 Task: Create in the project AutoWave and in the Backlog issue 'Integrate a new location-based feature into an existing mobile application to enhance user experience and personalization' a child issue 'Data access policy auditing and remediation', and assign it to team member softage.2@softage.net. Create in the project AutoWave and in the Backlog issue 'Develop a new tool for automated testing of web application database performance and scalability' a child issue 'Serverless computing application performance testing and reporting', and assign it to team member softage.3@softage.net
Action: Mouse moved to (215, 62)
Screenshot: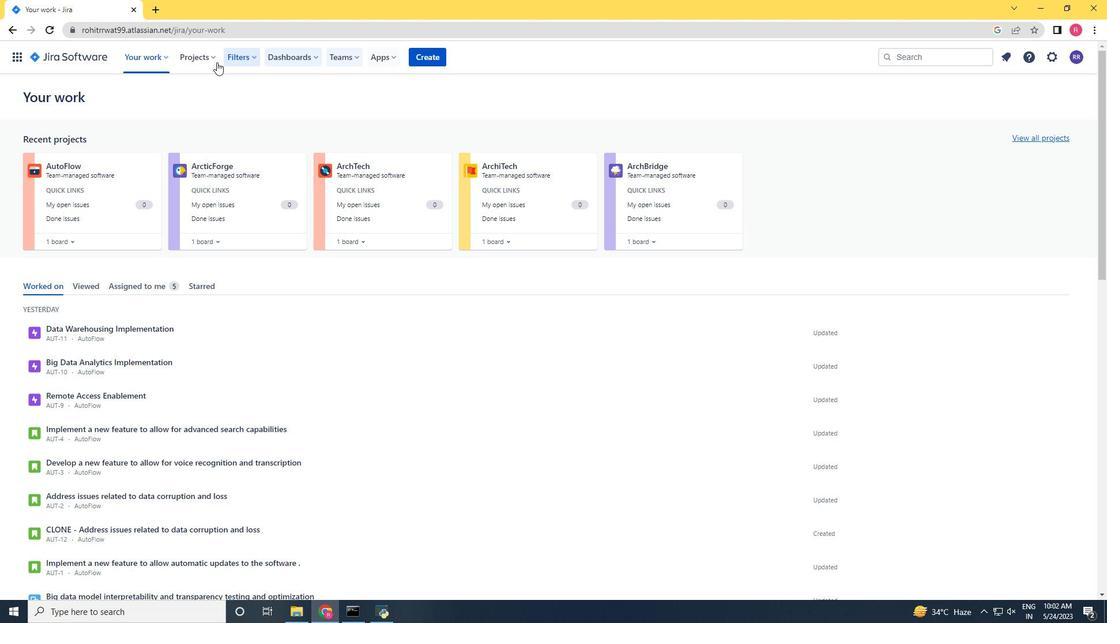 
Action: Mouse pressed left at (215, 62)
Screenshot: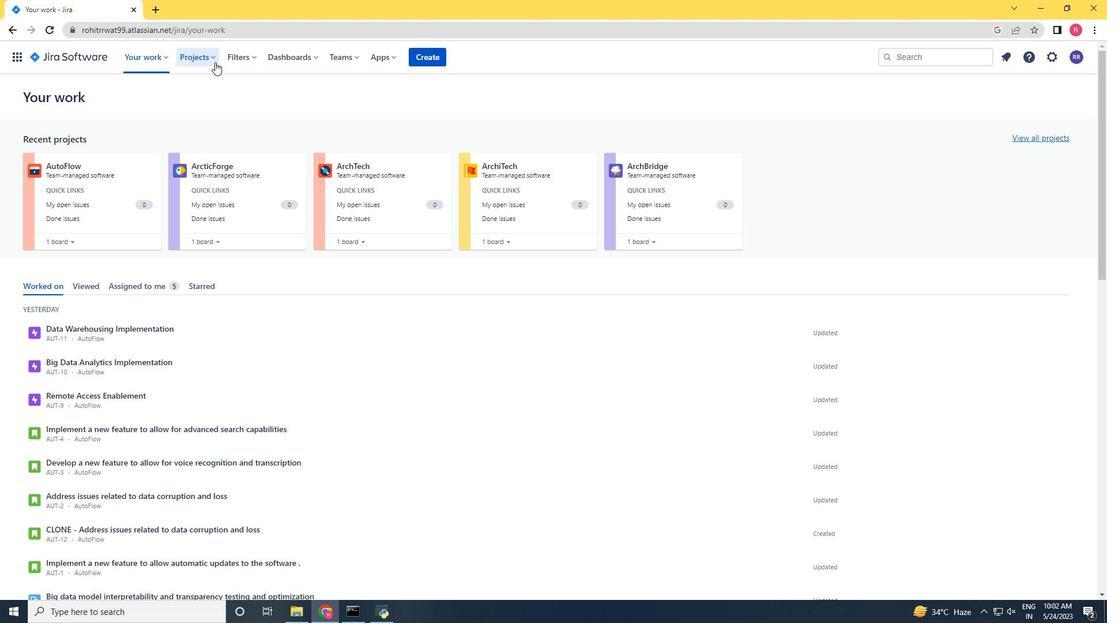 
Action: Mouse moved to (214, 100)
Screenshot: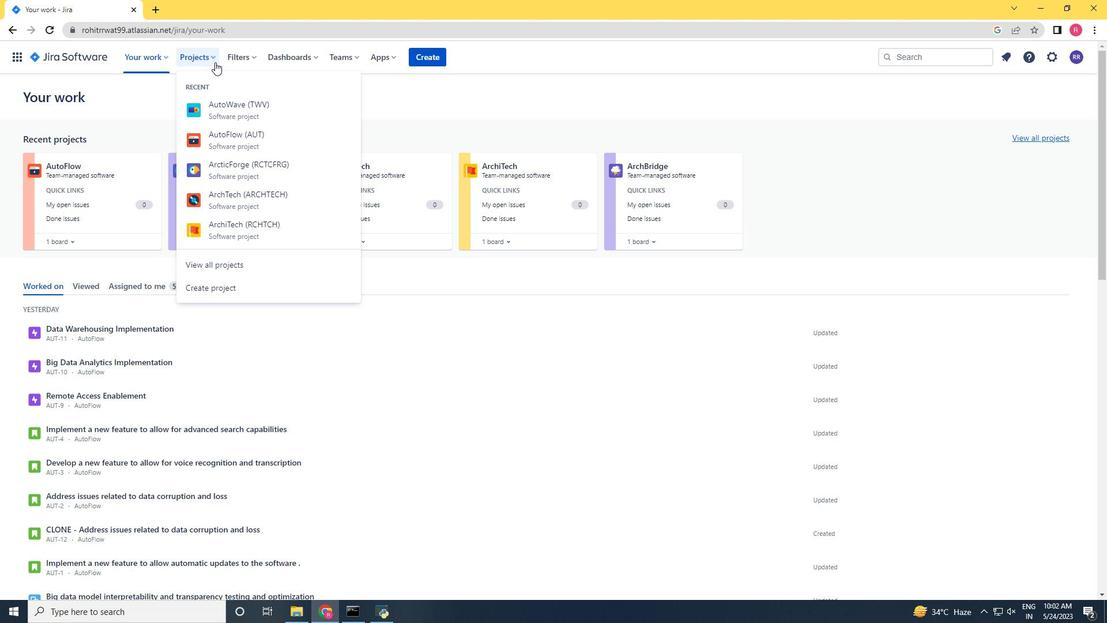 
Action: Mouse pressed left at (214, 100)
Screenshot: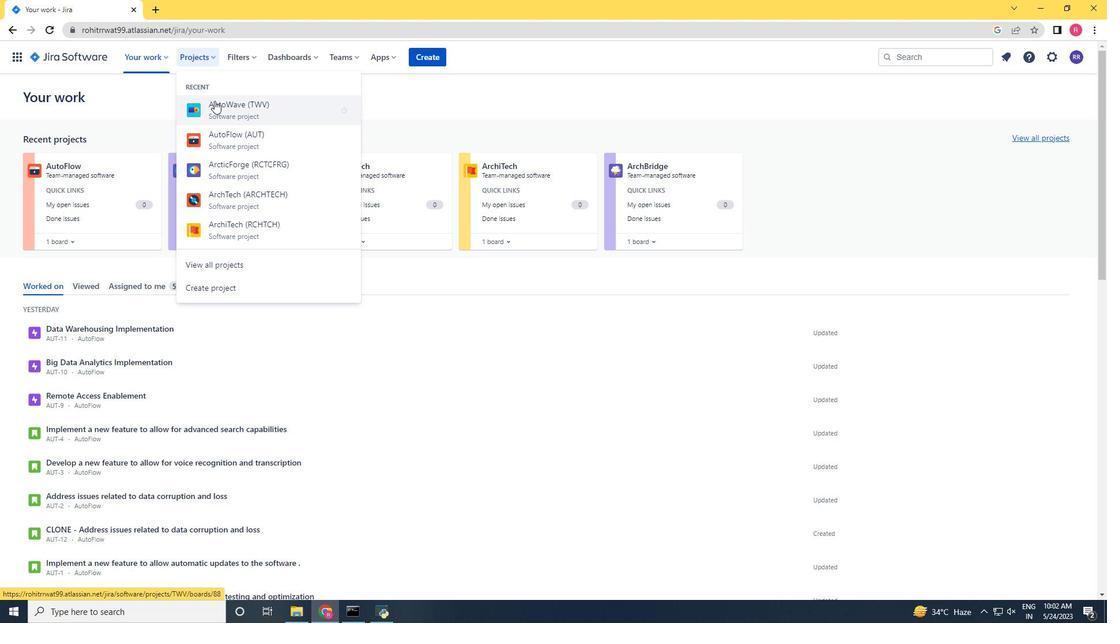 
Action: Mouse moved to (75, 170)
Screenshot: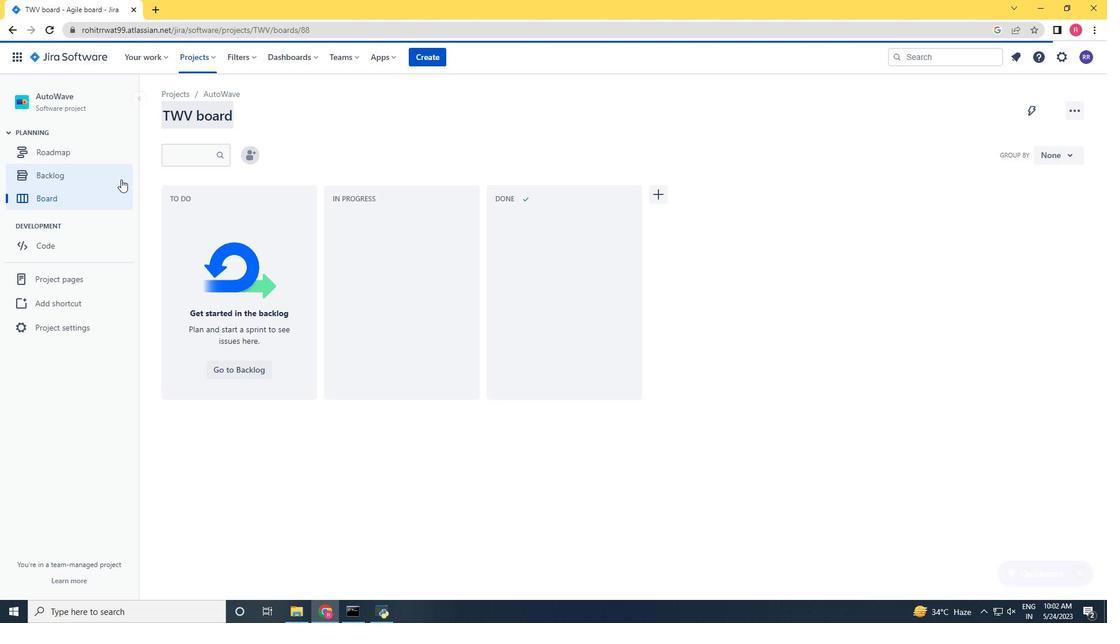 
Action: Mouse pressed left at (75, 170)
Screenshot: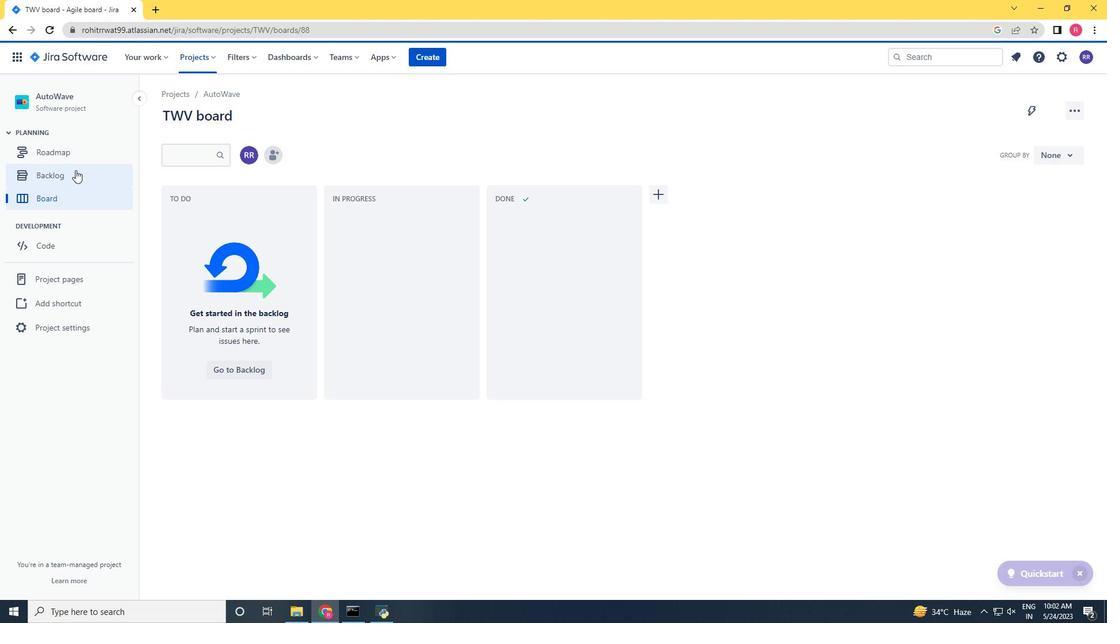 
Action: Mouse moved to (449, 372)
Screenshot: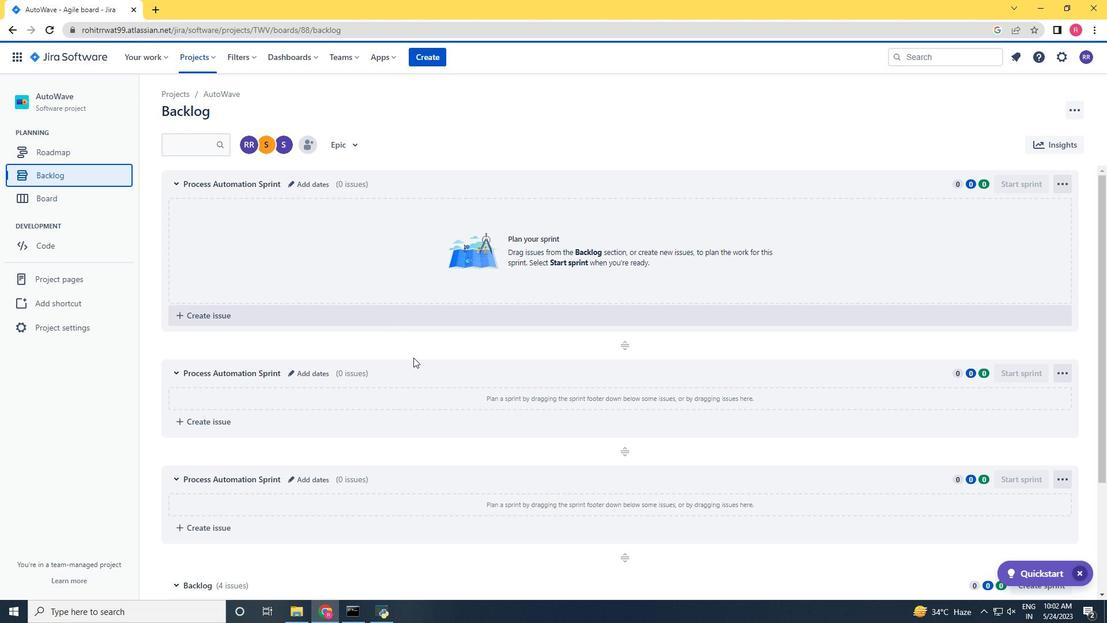 
Action: Mouse scrolled (449, 371) with delta (0, 0)
Screenshot: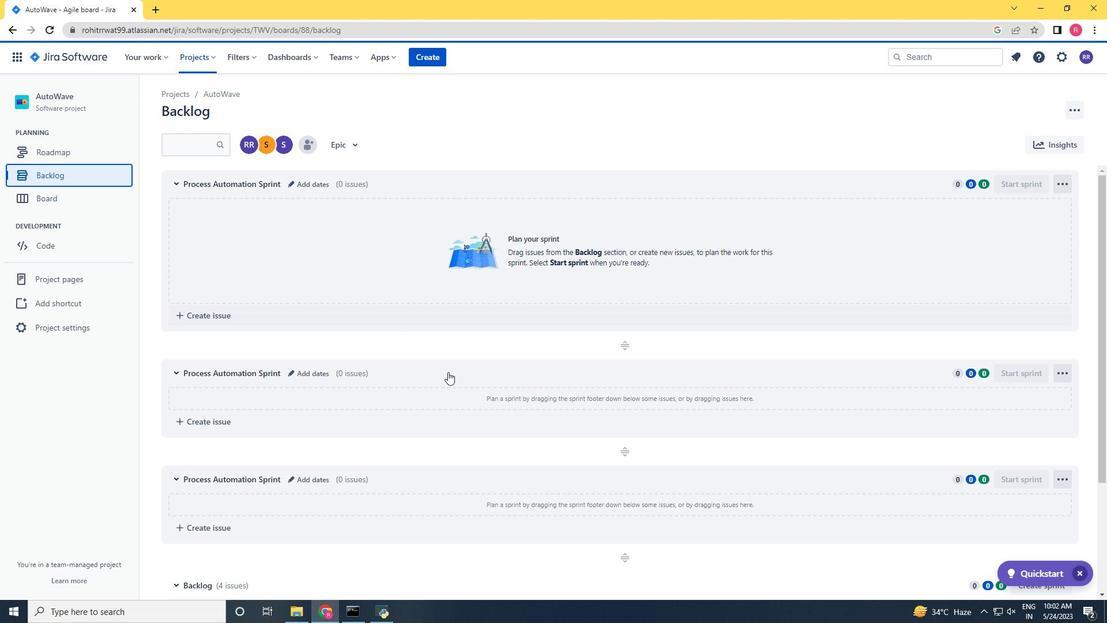 
Action: Mouse scrolled (449, 371) with delta (0, 0)
Screenshot: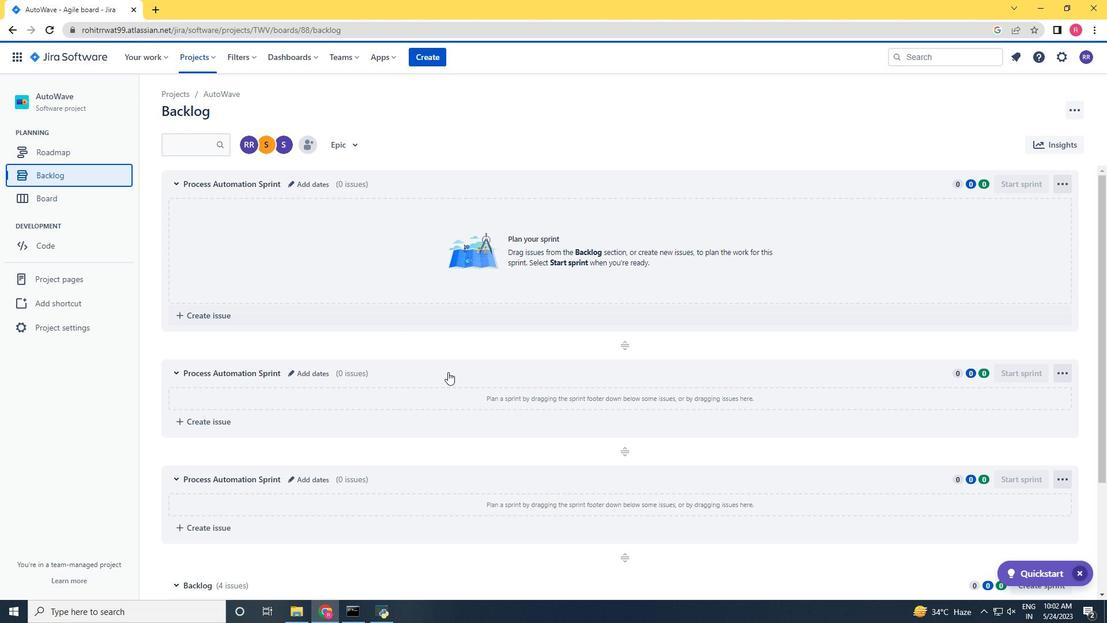
Action: Mouse scrolled (449, 371) with delta (0, 0)
Screenshot: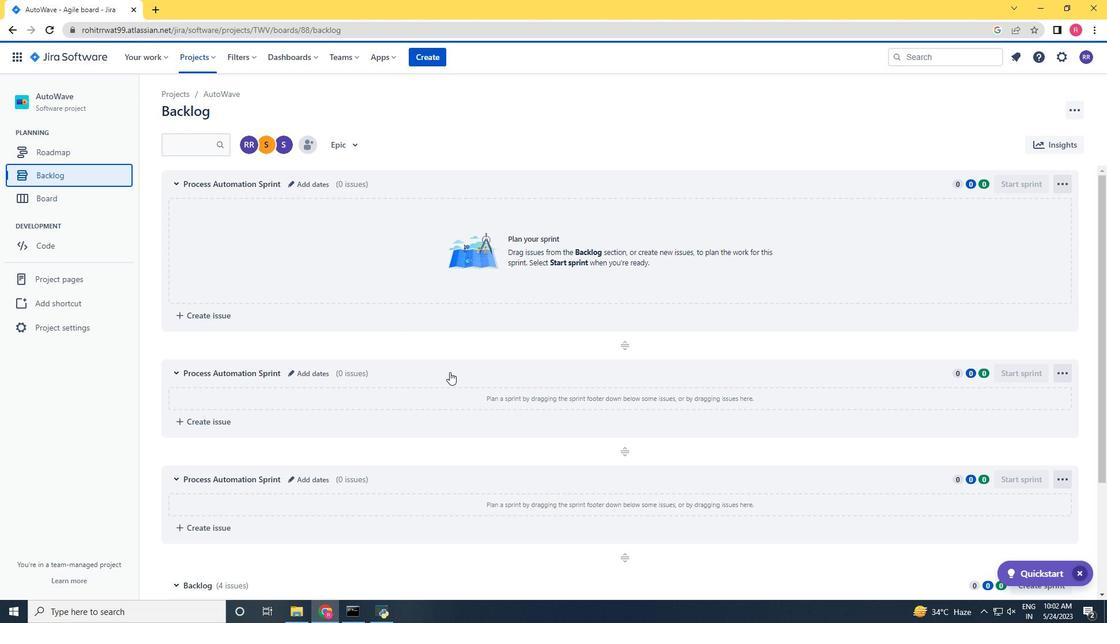 
Action: Mouse scrolled (449, 371) with delta (0, 0)
Screenshot: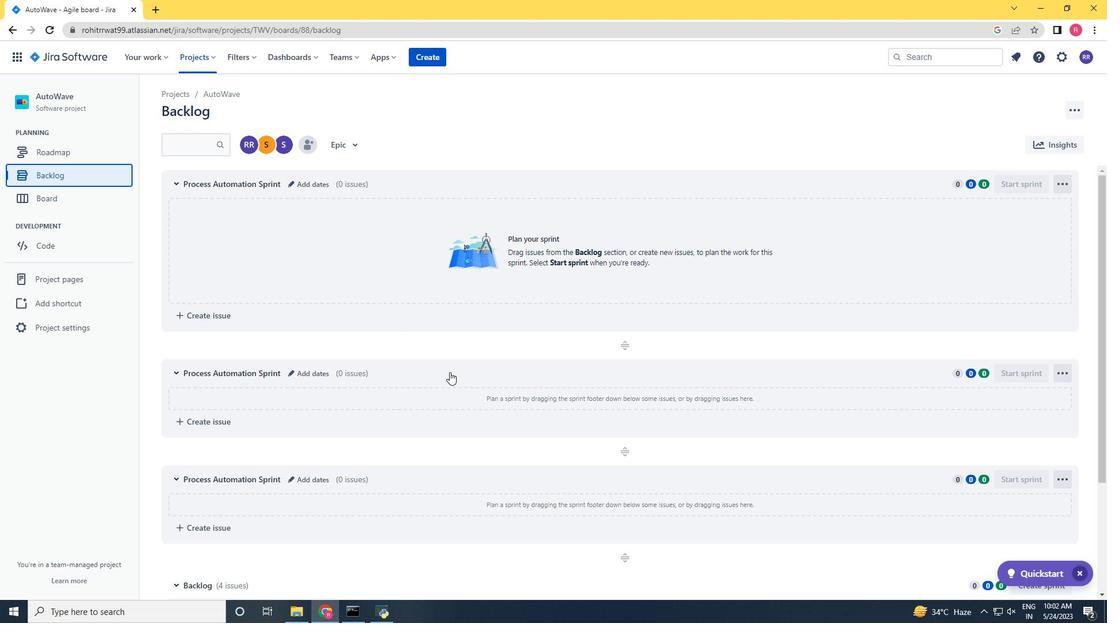 
Action: Mouse scrolled (449, 371) with delta (0, 0)
Screenshot: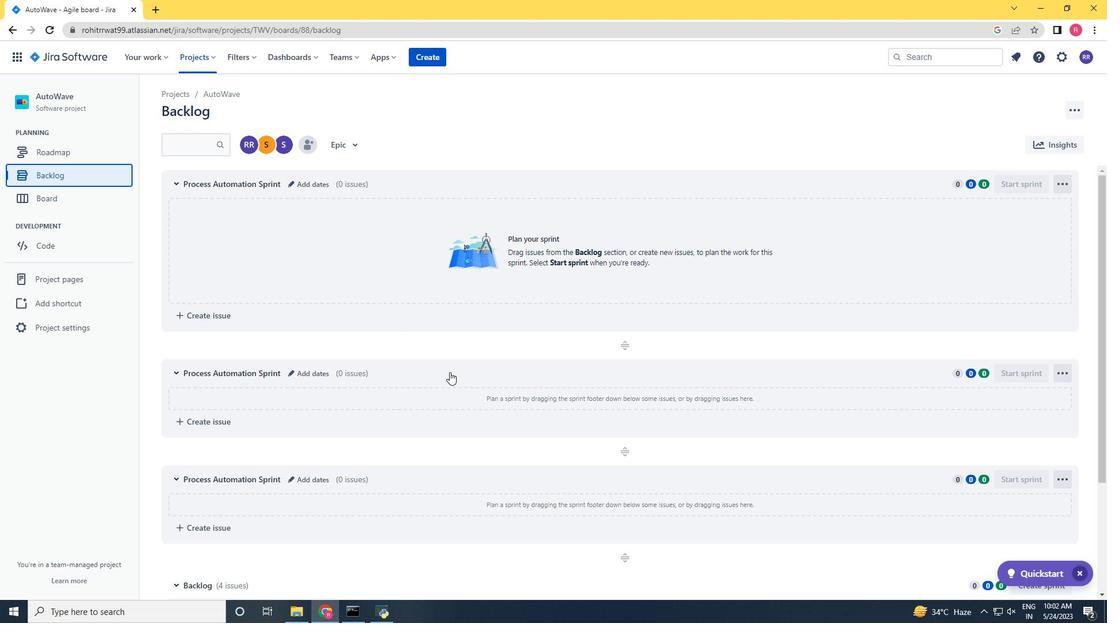 
Action: Mouse scrolled (449, 371) with delta (0, 0)
Screenshot: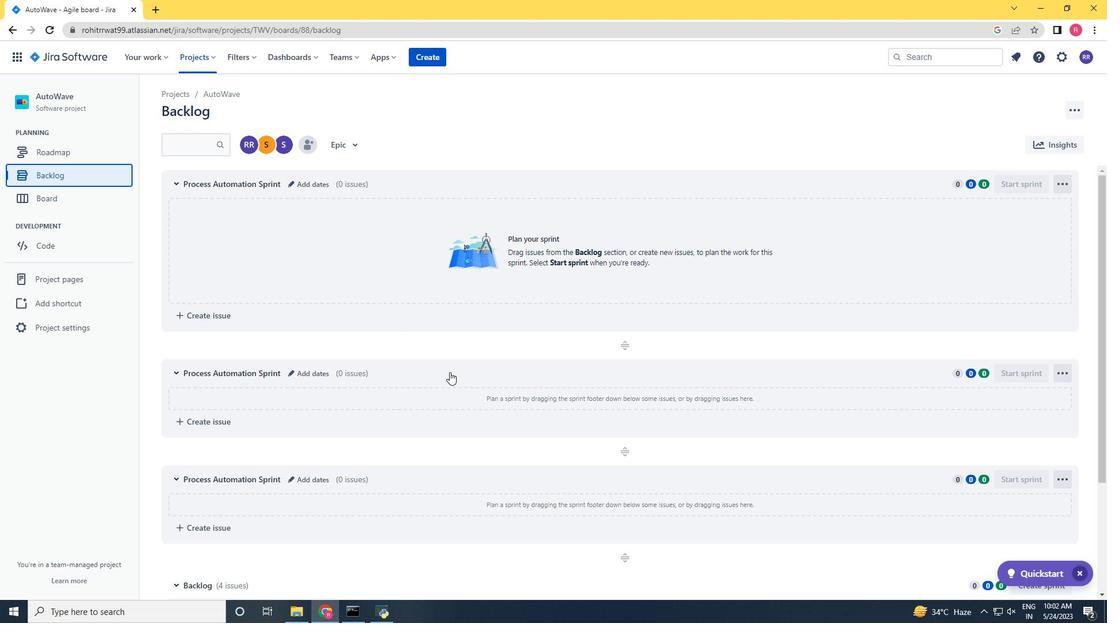 
Action: Mouse scrolled (449, 371) with delta (0, 0)
Screenshot: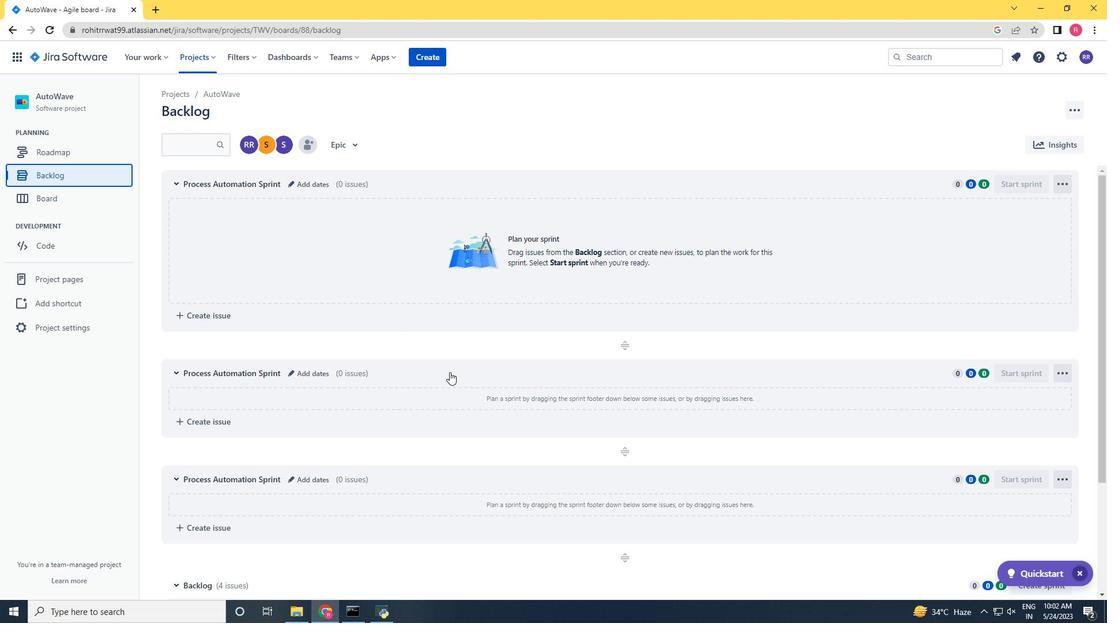 
Action: Mouse moved to (941, 499)
Screenshot: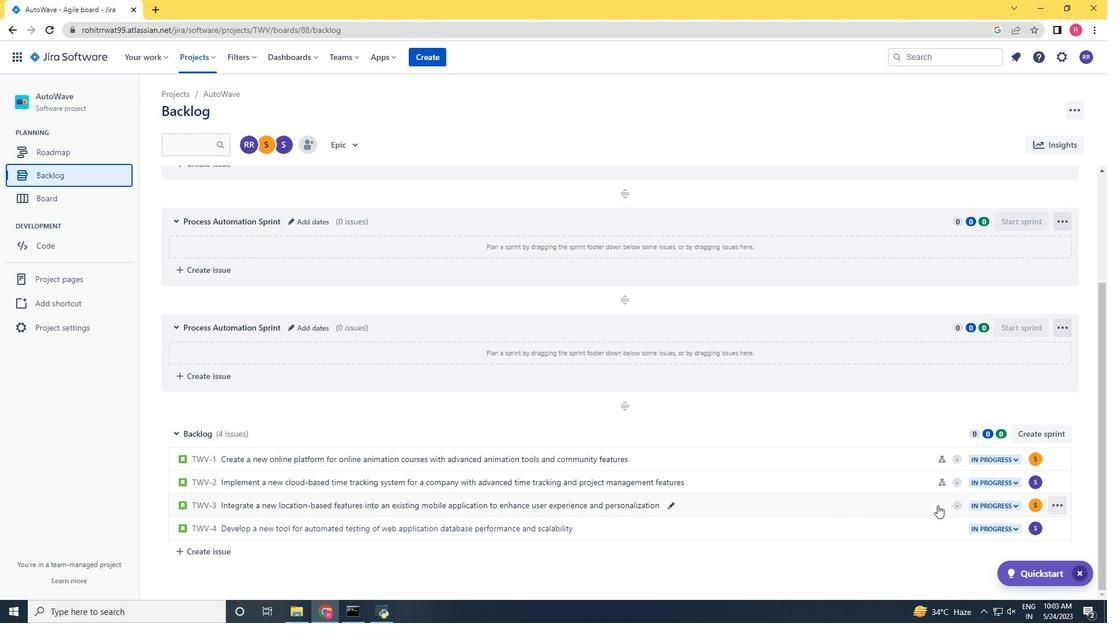 
Action: Mouse pressed left at (941, 499)
Screenshot: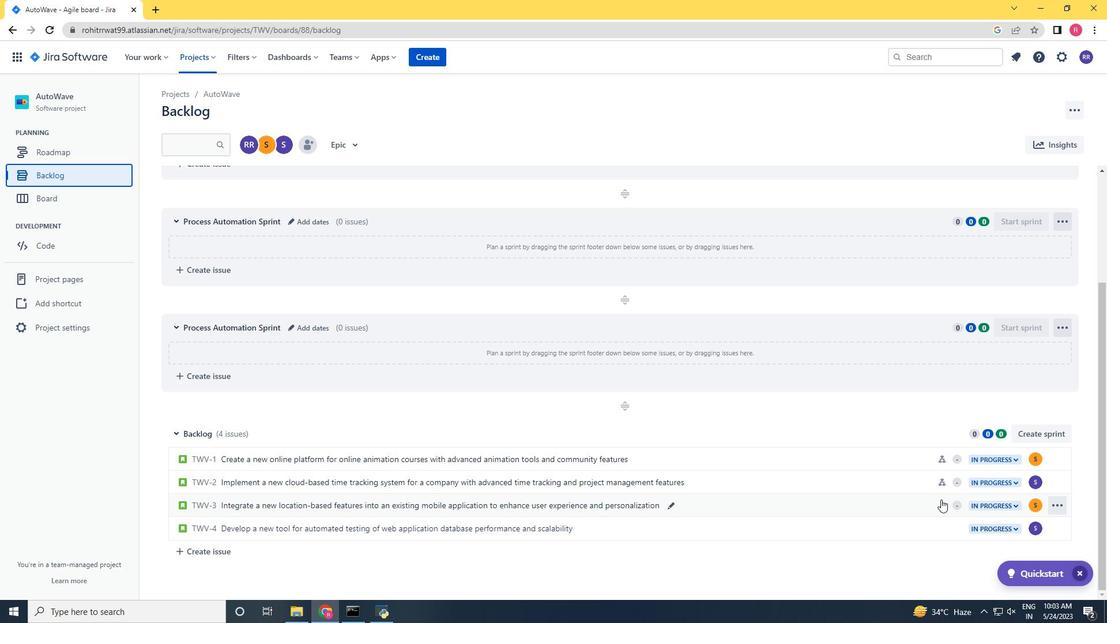 
Action: Mouse moved to (909, 278)
Screenshot: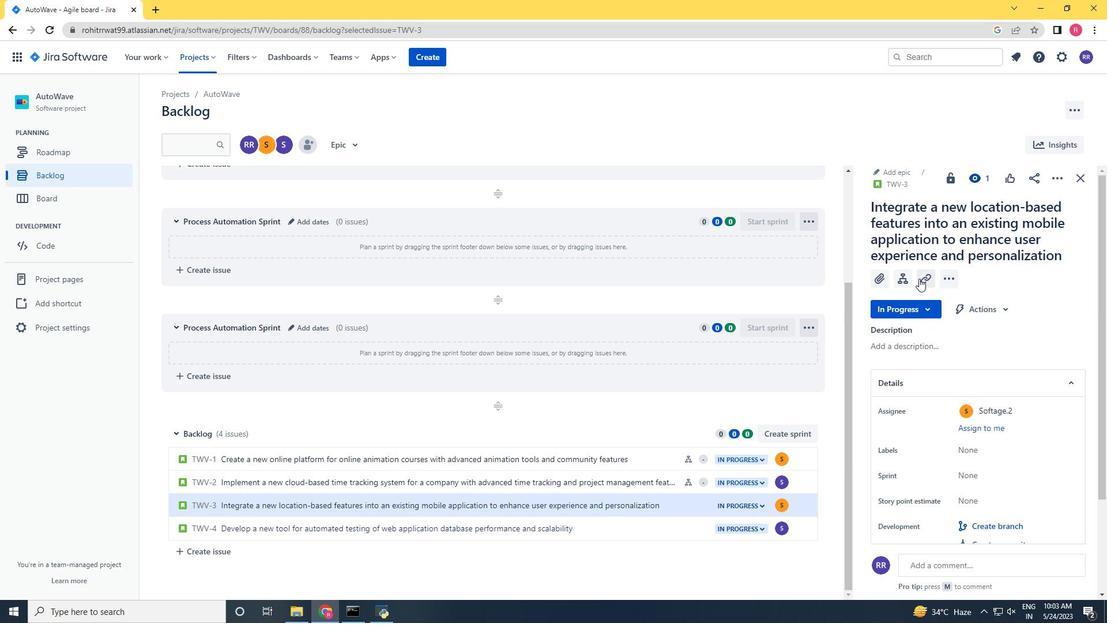 
Action: Mouse pressed left at (909, 278)
Screenshot: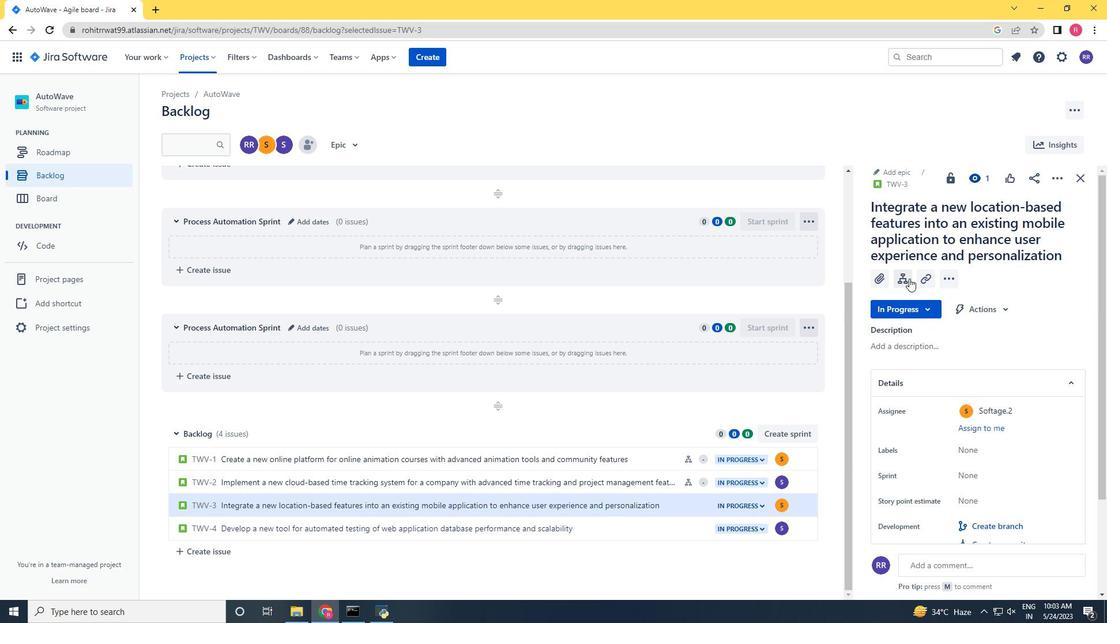 
Action: Key pressed <Key.shift>Data<Key.space>accesspolicy<Key.space><Key.left><Key.left><Key.left><Key.left><Key.left><Key.left><Key.left><Key.space><Key.right><Key.right><Key.right><Key.right><Key.right><Key.right><Key.right><Key.right><Key.right><Key.right><Key.right><Key.right>auditing<Key.space>and<Key.space>remedition<Key.space><Key.left><Key.left><Key.left><Key.left><Key.left><Key.left><Key.left><Key.right><Key.right>a<Key.right><Key.right><Key.right><Key.right><Key.right><Key.right><Key.right><Key.right><Key.enter>
Screenshot: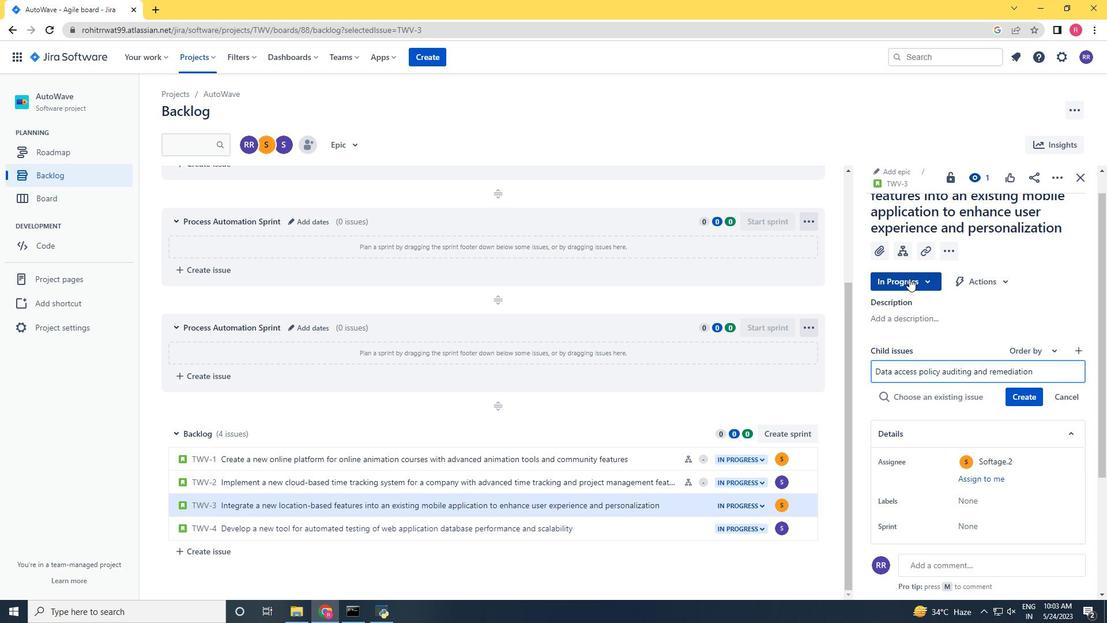
Action: Mouse moved to (655, 531)
Screenshot: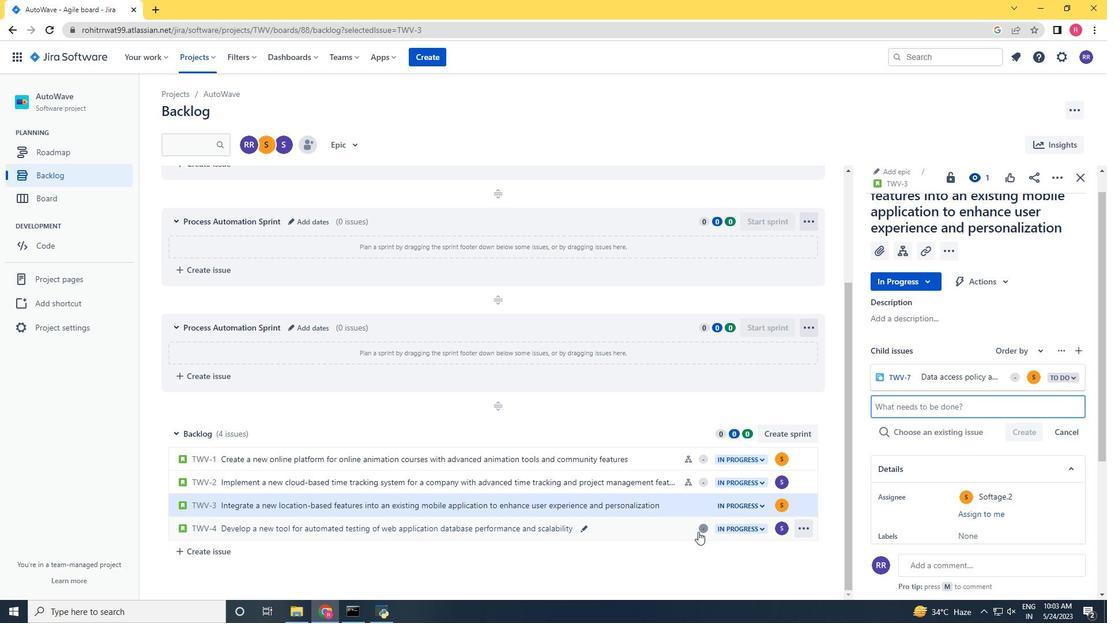 
Action: Mouse pressed left at (655, 531)
Screenshot: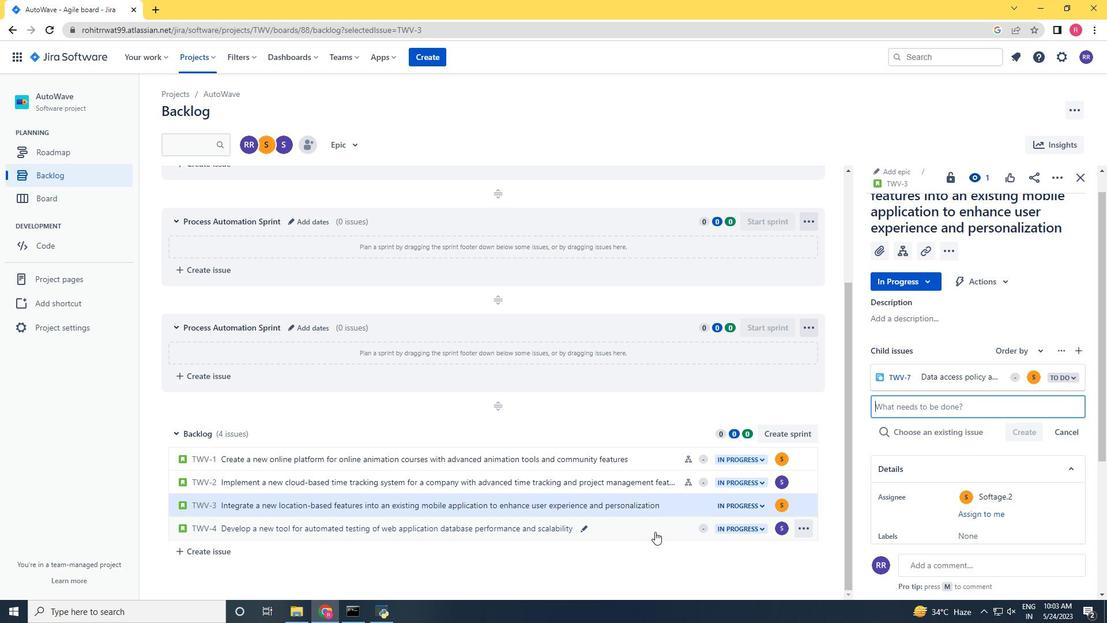 
Action: Mouse moved to (899, 280)
Screenshot: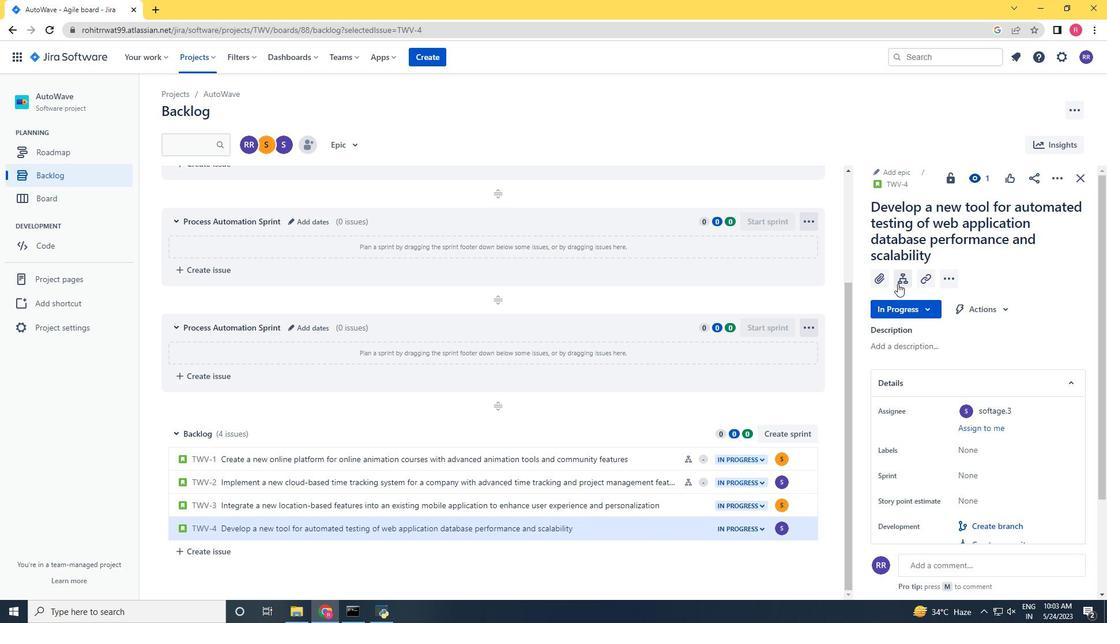 
Action: Mouse pressed left at (899, 280)
Screenshot: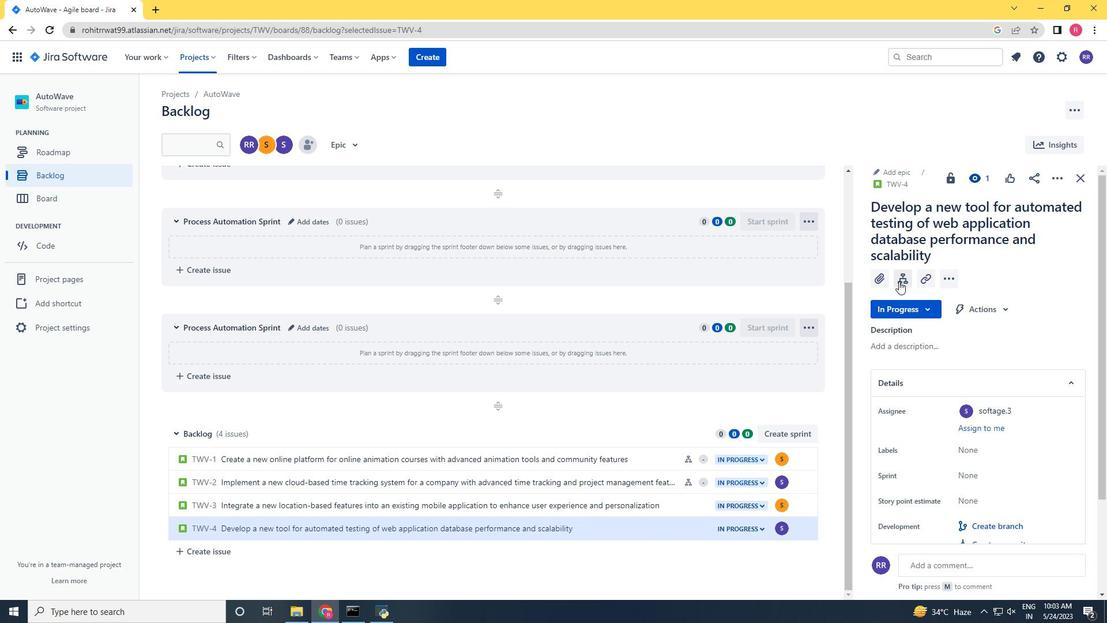 
Action: Mouse moved to (916, 405)
Screenshot: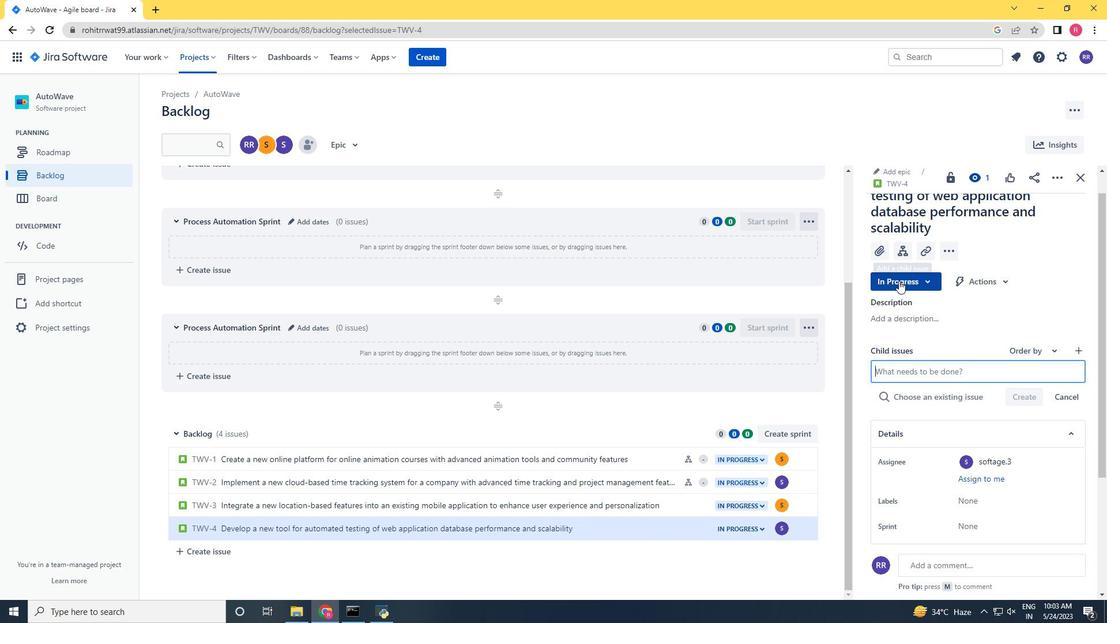 
Action: Key pressed <Key.shift>Serverless<Key.space>computing<Key.space>application<Key.space>performance<Key.space>testing<Key.space>and<Key.space>reporting<Key.enter>
Screenshot: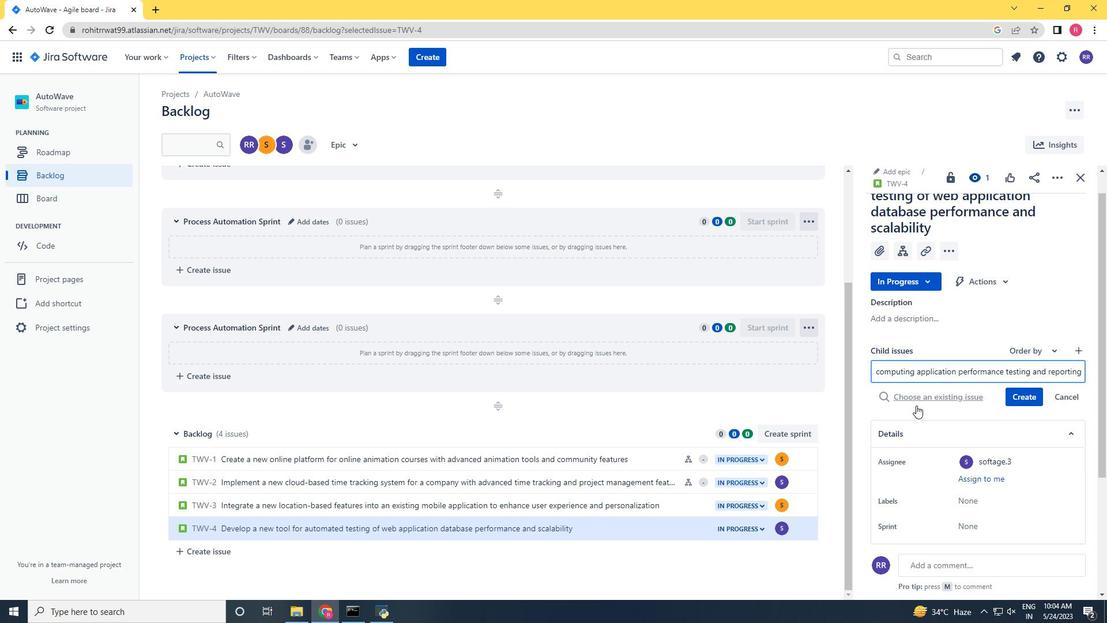 
Action: Mouse moved to (1039, 383)
Screenshot: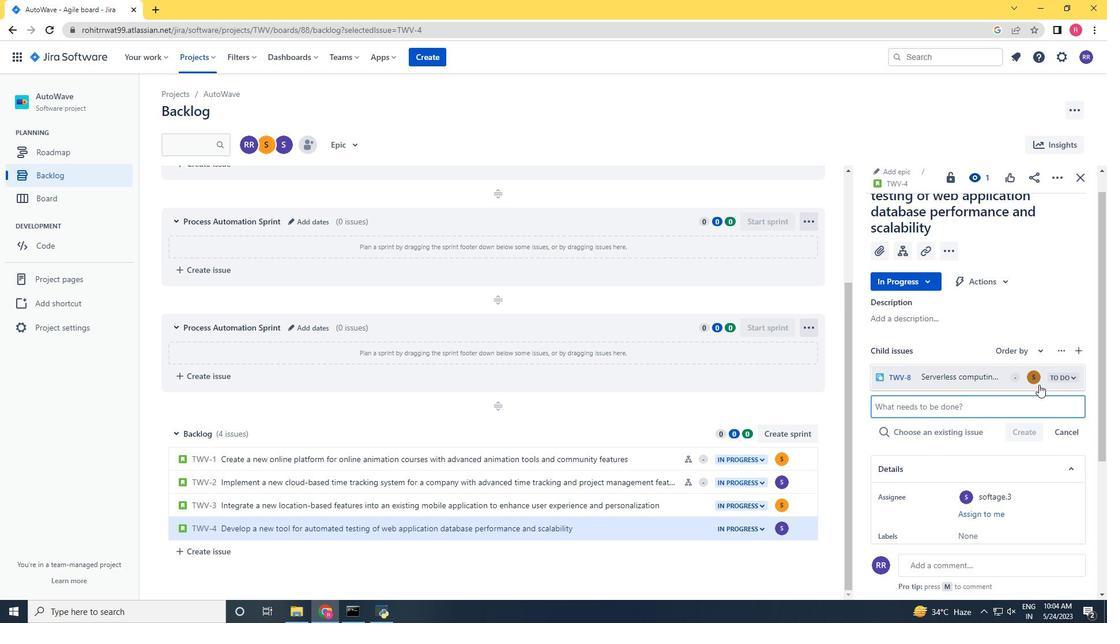 
Action: Mouse pressed left at (1039, 383)
Screenshot: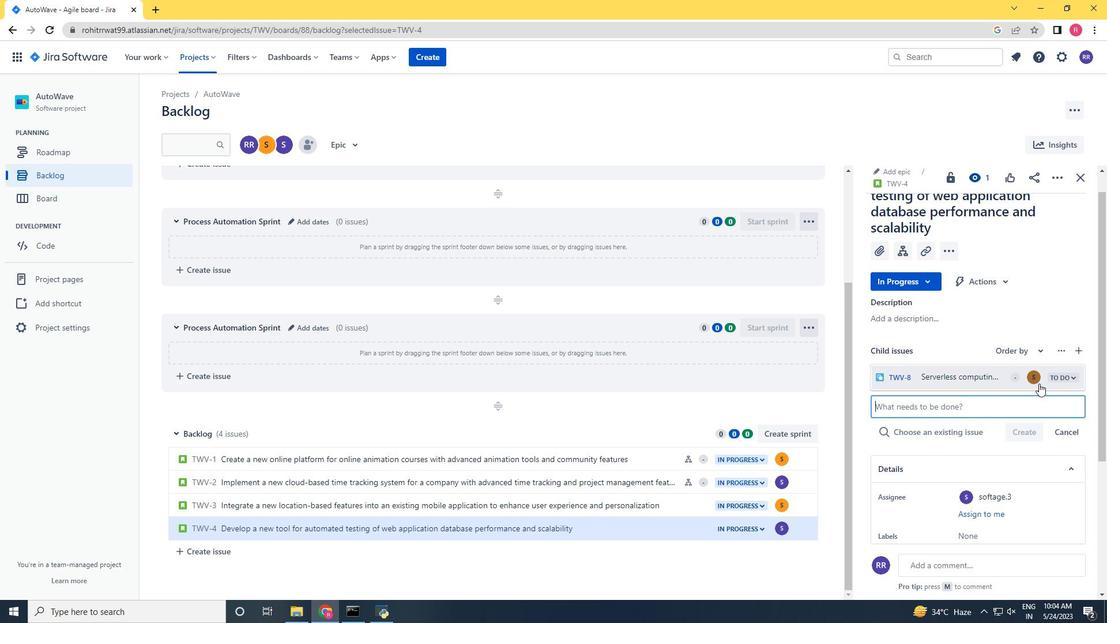 
Action: Key pressed softage.3<Key.shift><Key.shift>@softage.net
Screenshot: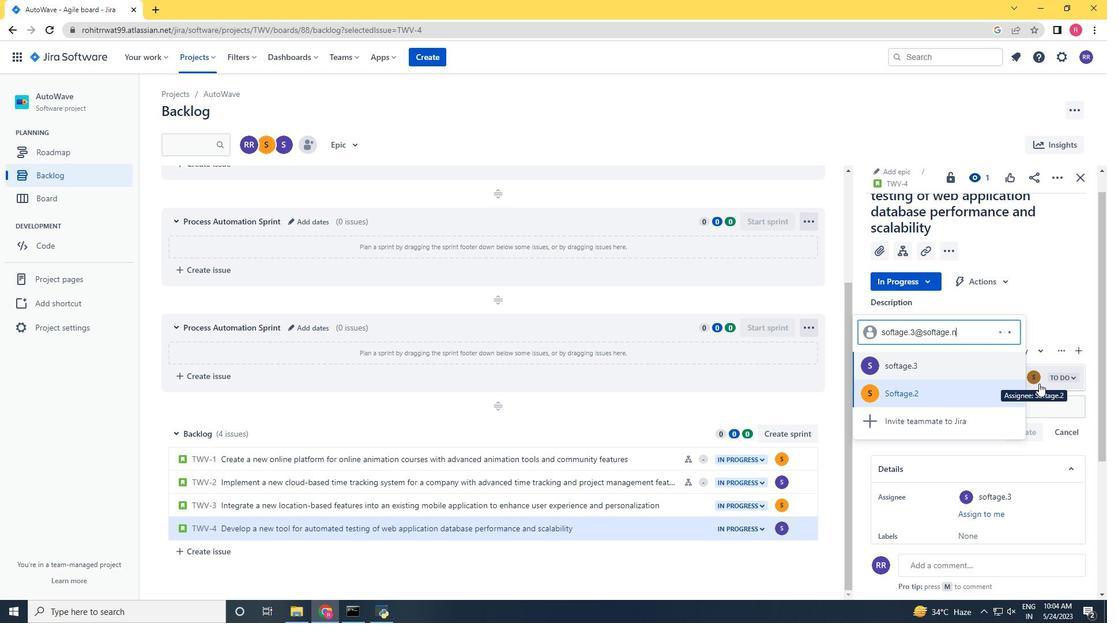 
Action: Mouse moved to (942, 383)
Screenshot: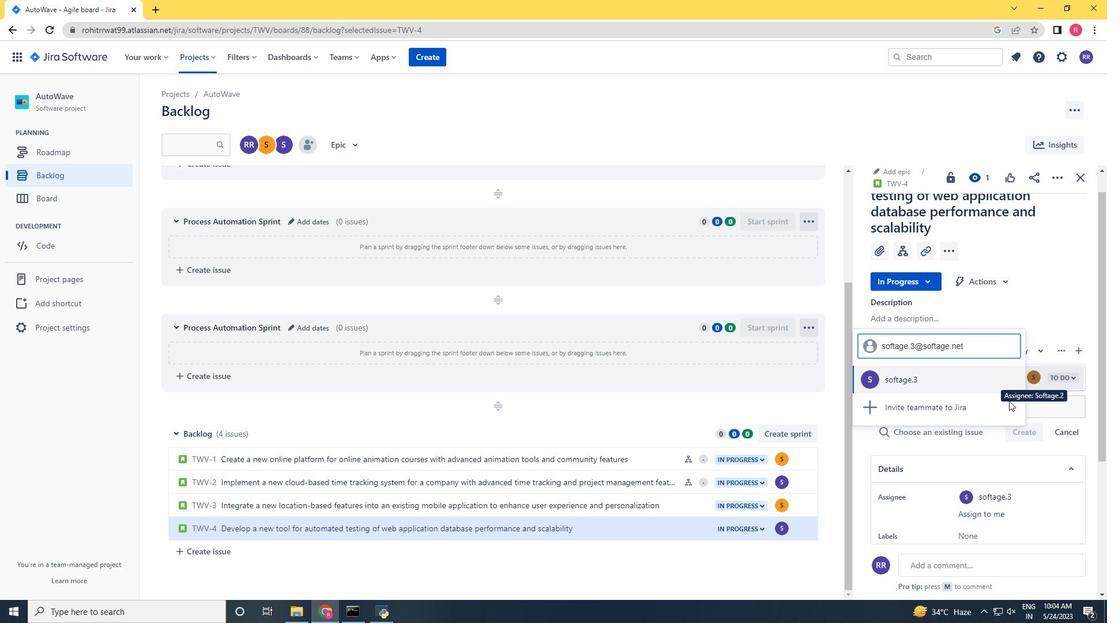 
Action: Mouse pressed left at (942, 383)
Screenshot: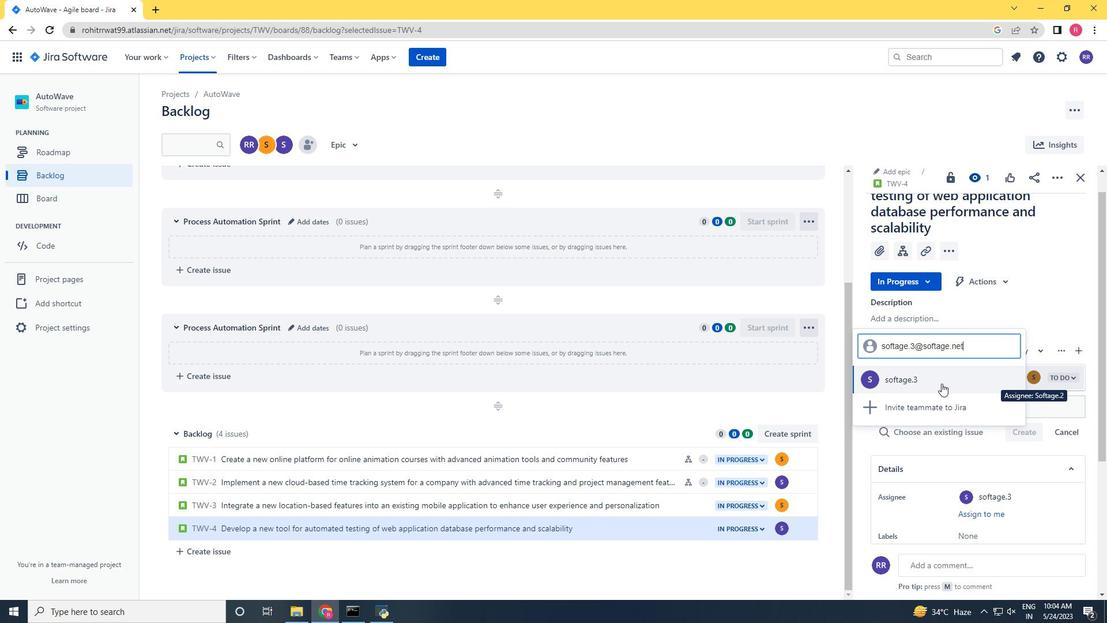 
Action: Mouse moved to (887, 479)
Screenshot: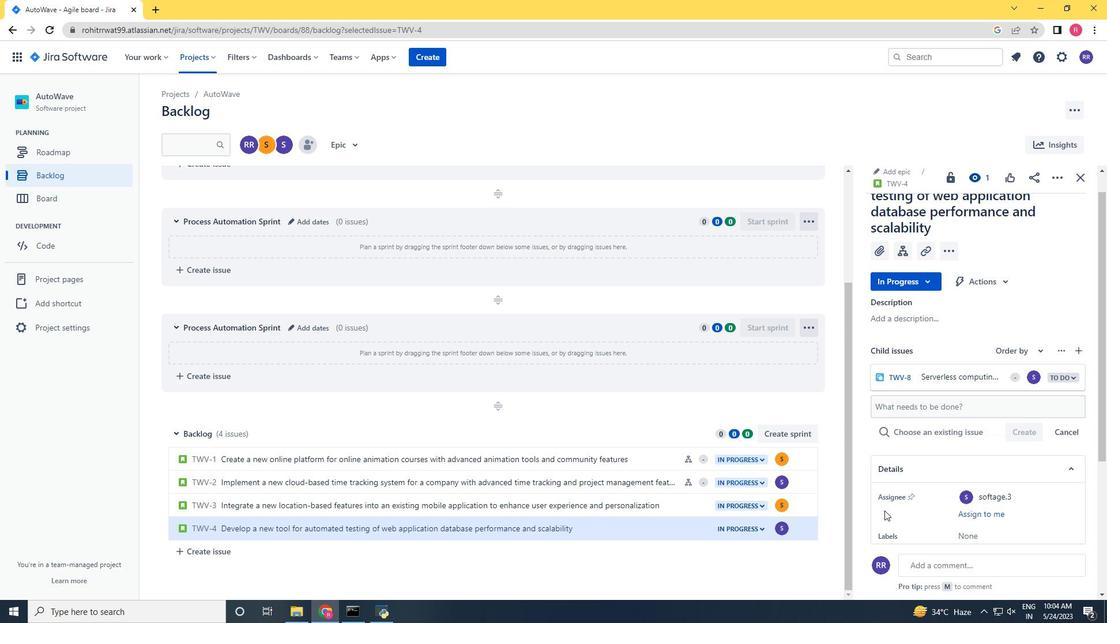 
